 Task: Create a new field with title Stage a blank project ConceptLine with field type as Single-select and options as Not Started, In Progress and Complete
Action: Mouse moved to (117, 333)
Screenshot: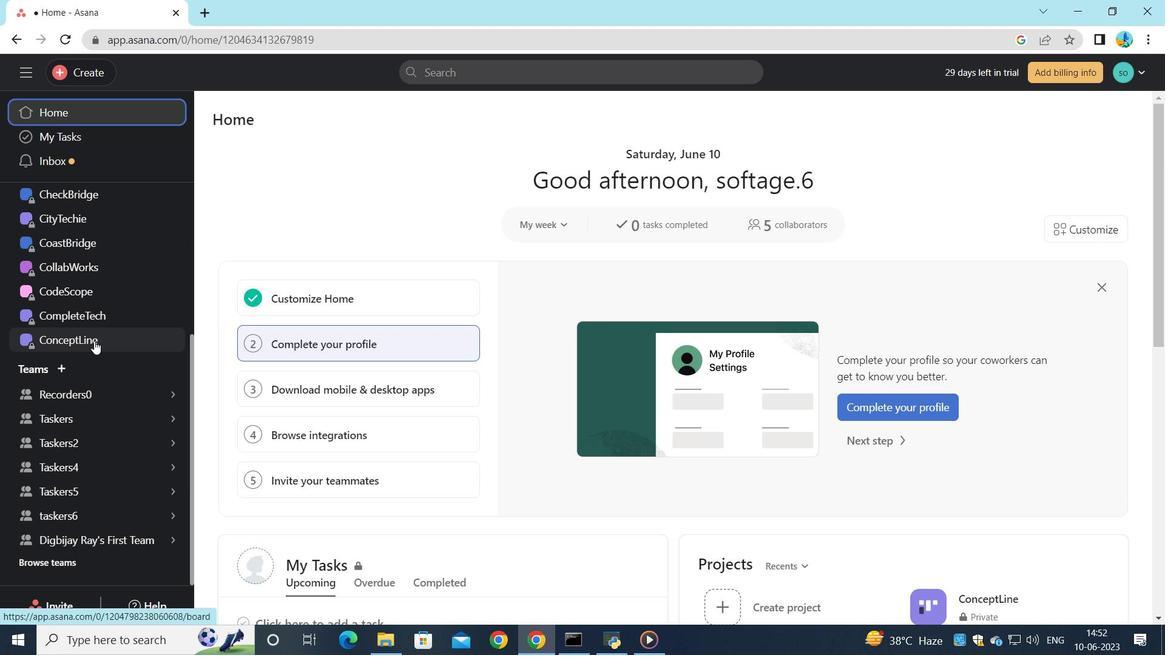 
Action: Mouse pressed left at (117, 333)
Screenshot: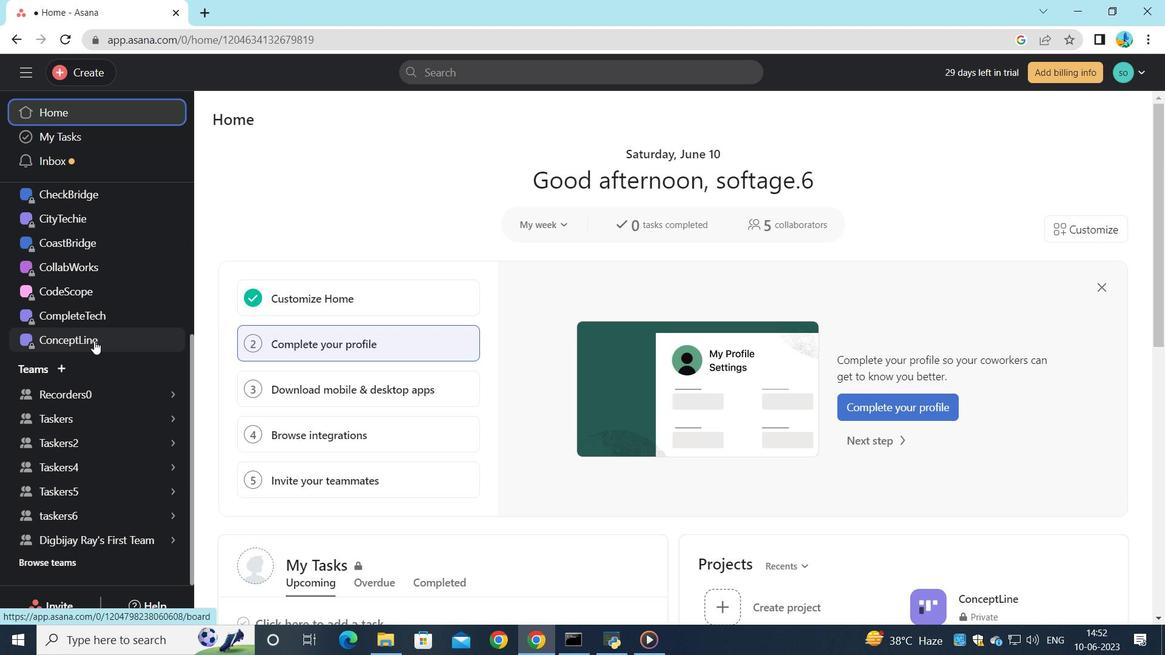 
Action: Mouse moved to (1118, 130)
Screenshot: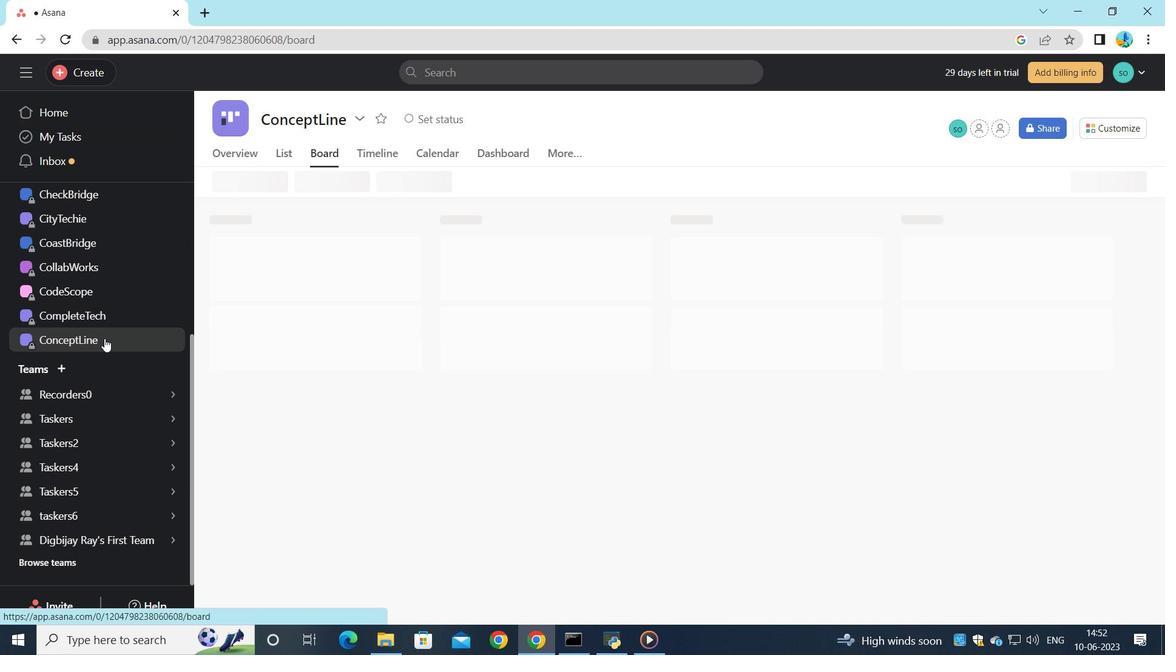 
Action: Mouse pressed left at (1118, 130)
Screenshot: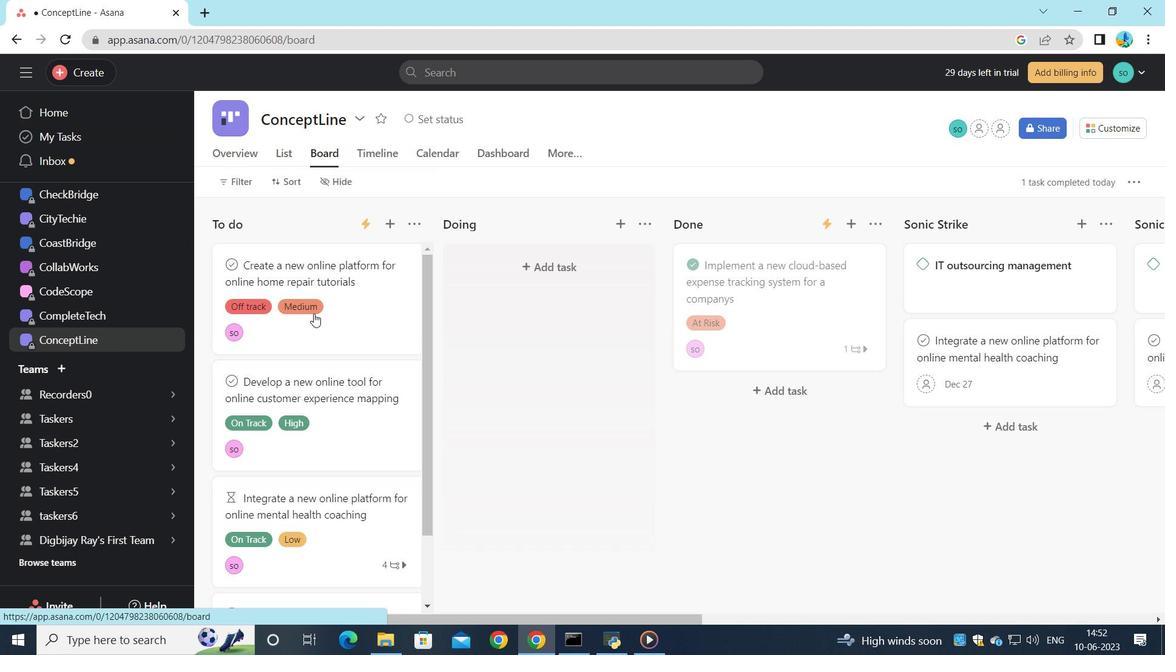 
Action: Mouse moved to (991, 298)
Screenshot: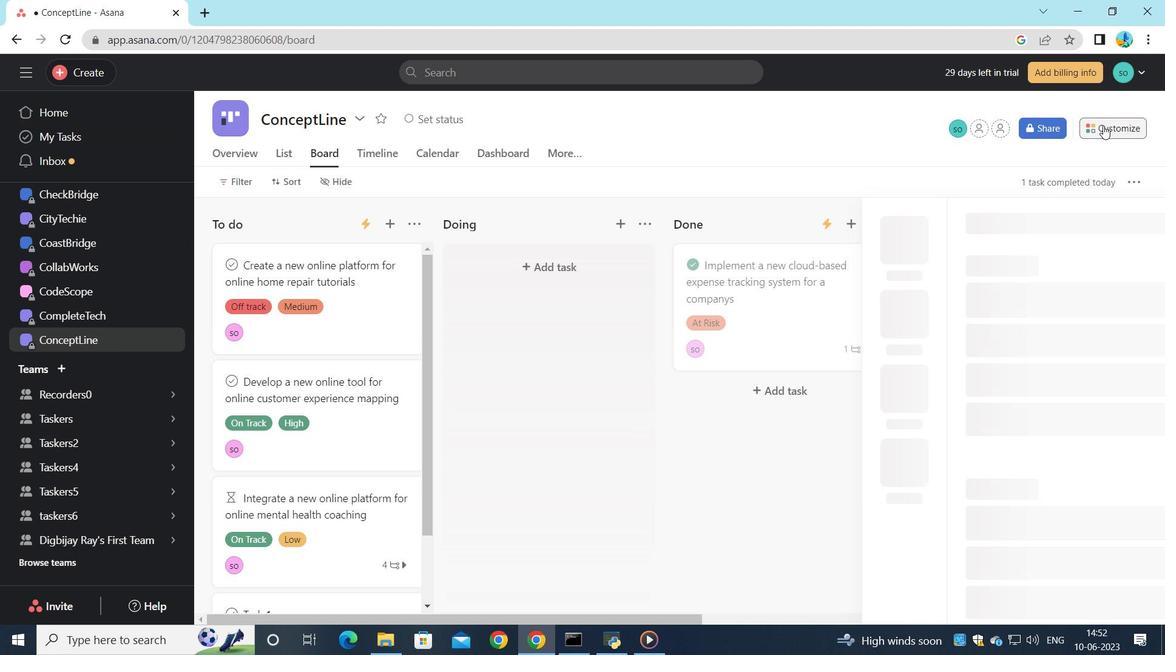 
Action: Mouse pressed left at (991, 298)
Screenshot: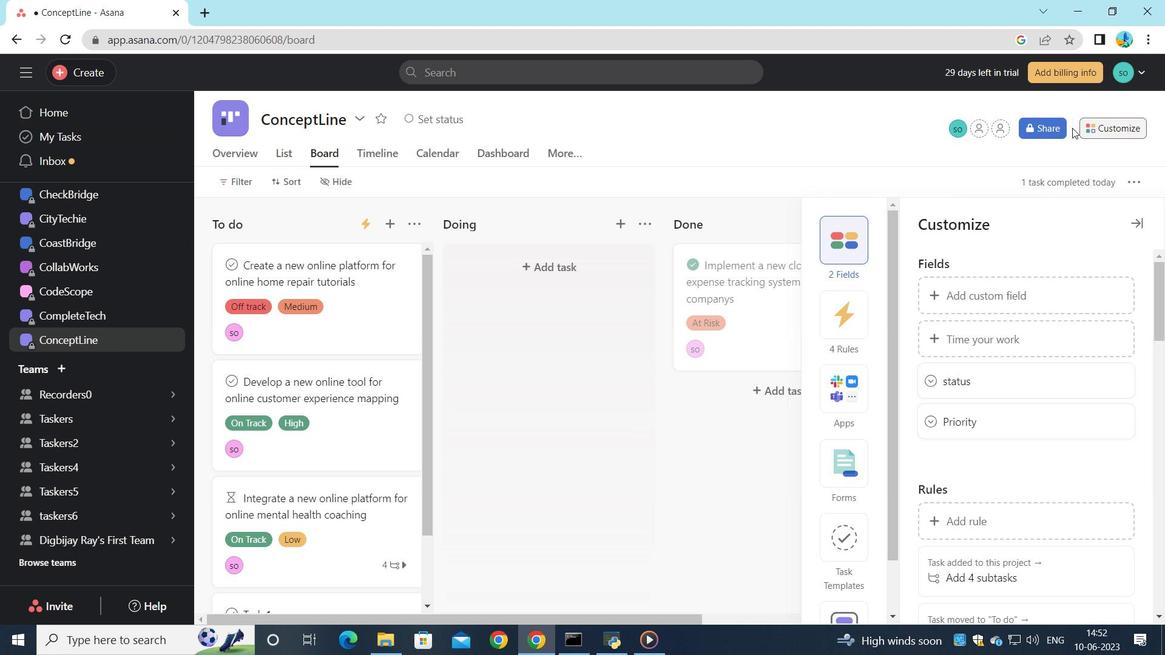 
Action: Mouse moved to (548, 249)
Screenshot: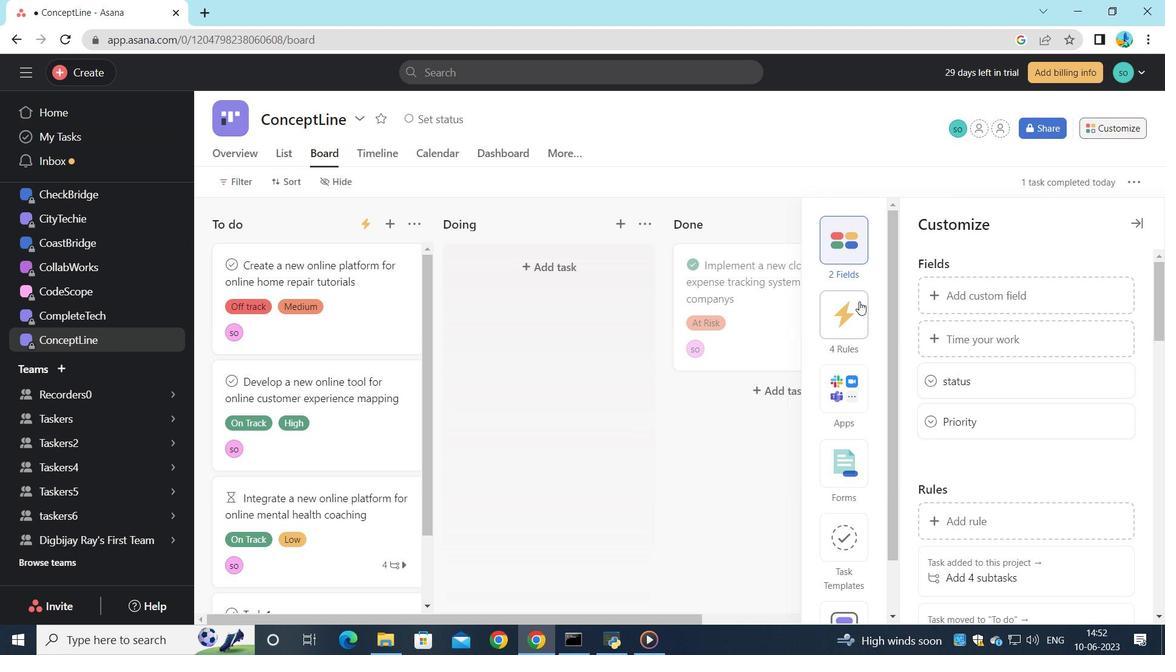 
Action: Key pressed <Key.shift>Stage
Screenshot: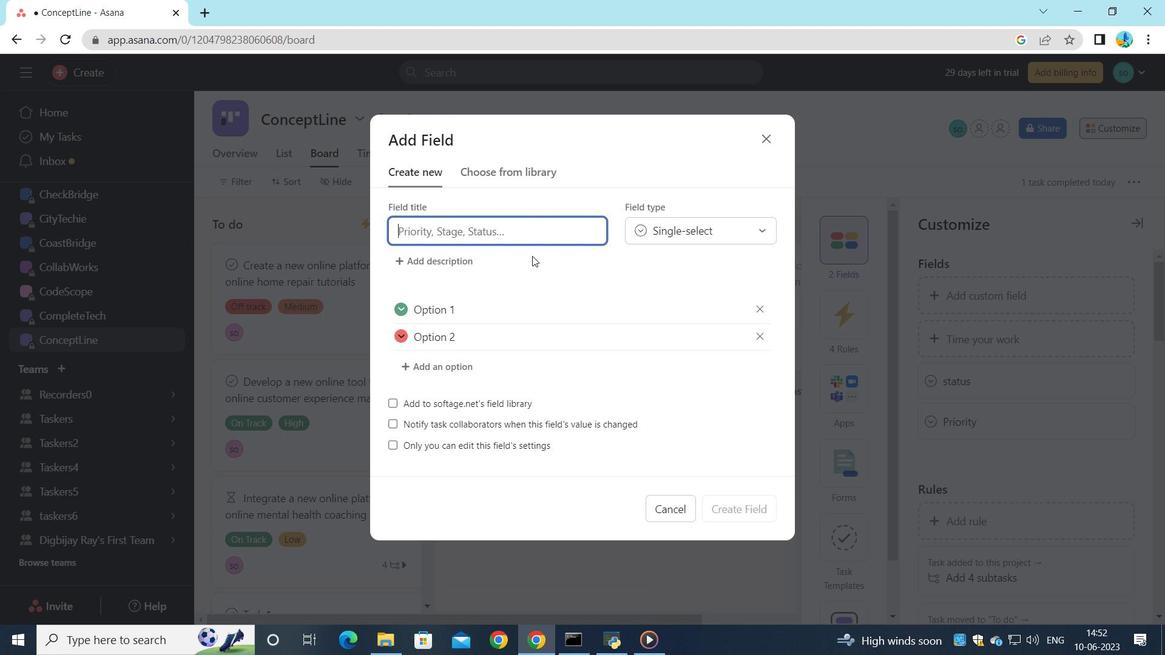 
Action: Mouse moved to (629, 315)
Screenshot: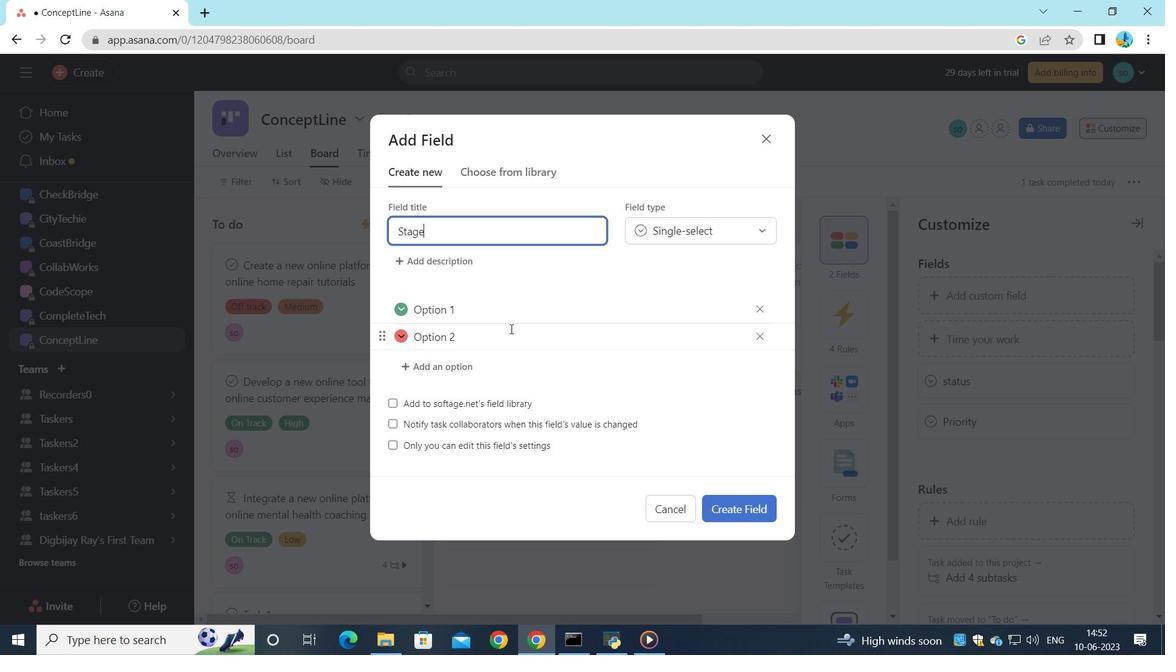 
Action: Mouse pressed left at (629, 315)
Screenshot: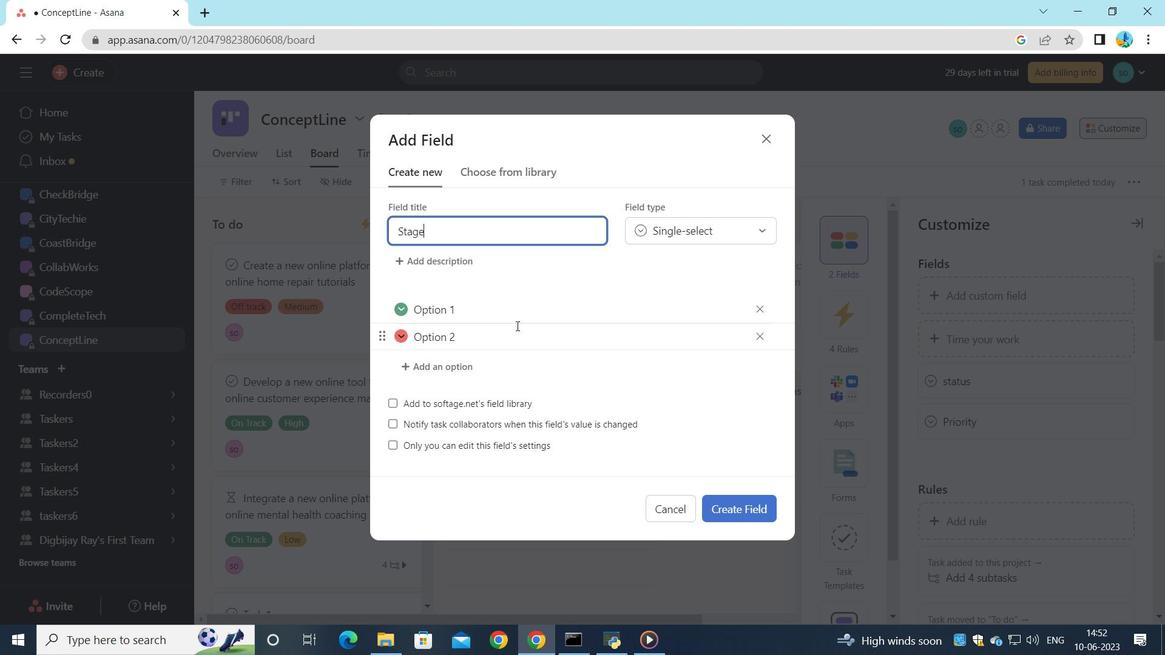 
Action: Key pressed <Key.backspace><Key.backspace><Key.backspace><Key.backspace><Key.backspace><Key.backspace><Key.backspace><Key.backspace><Key.backspace><Key.backspace><Key.backspace><Key.backspace><Key.backspace><Key.backspace><Key.backspace><Key.backspace><Key.backspace>
Screenshot: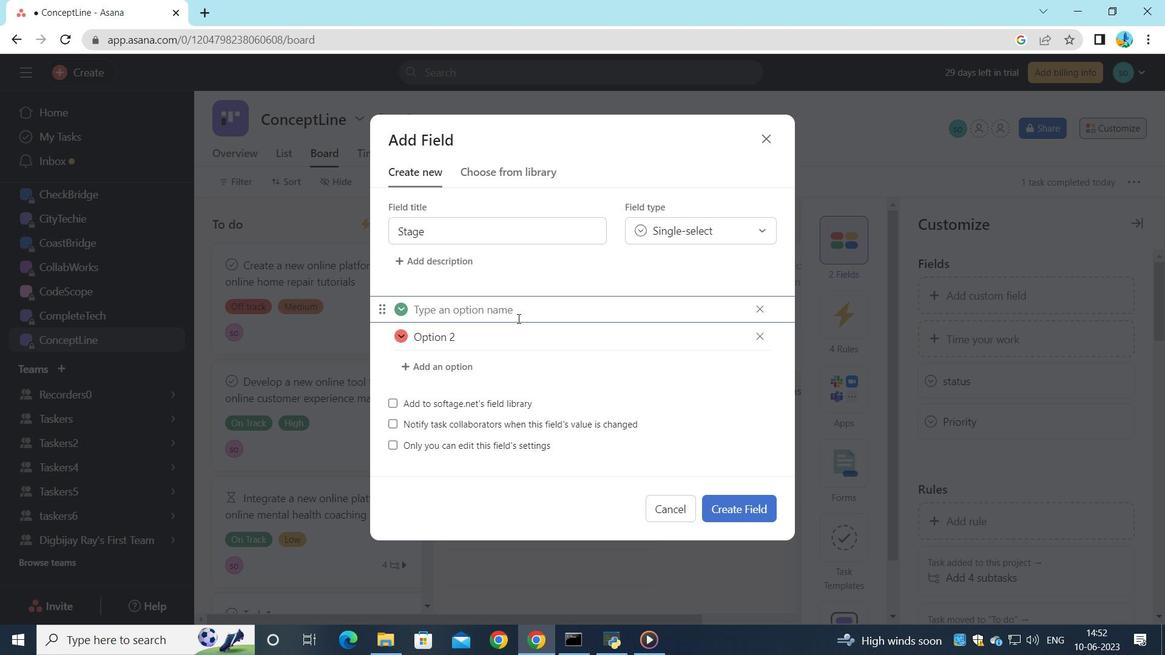 
Action: Mouse moved to (760, 310)
Screenshot: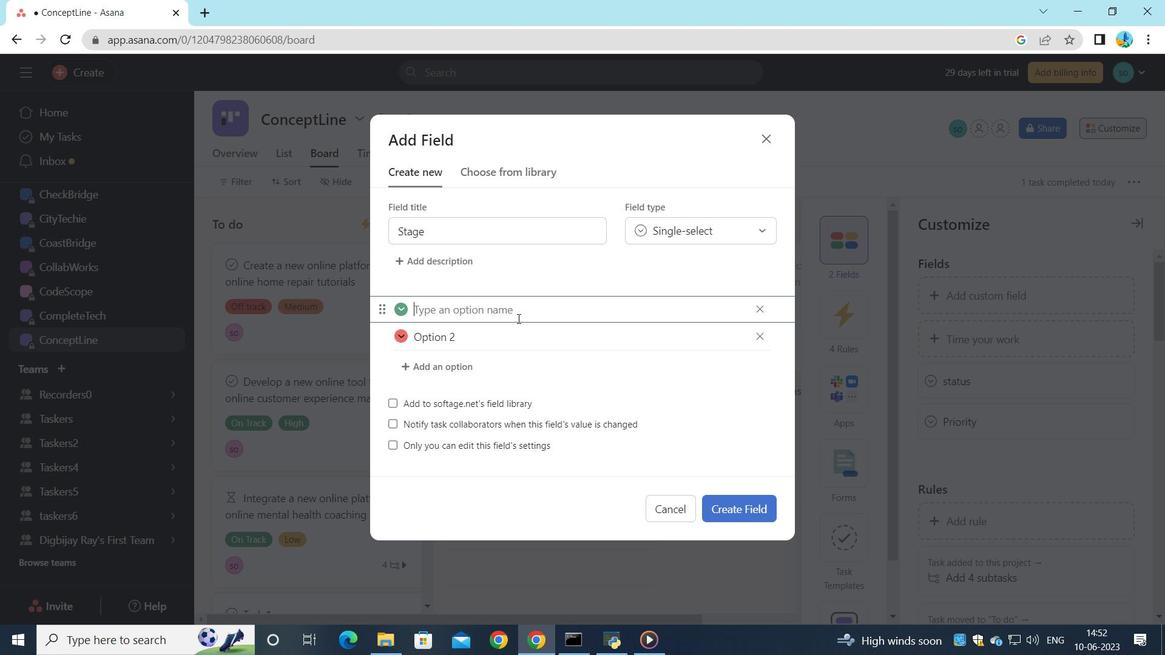 
Action: Mouse pressed left at (760, 310)
Screenshot: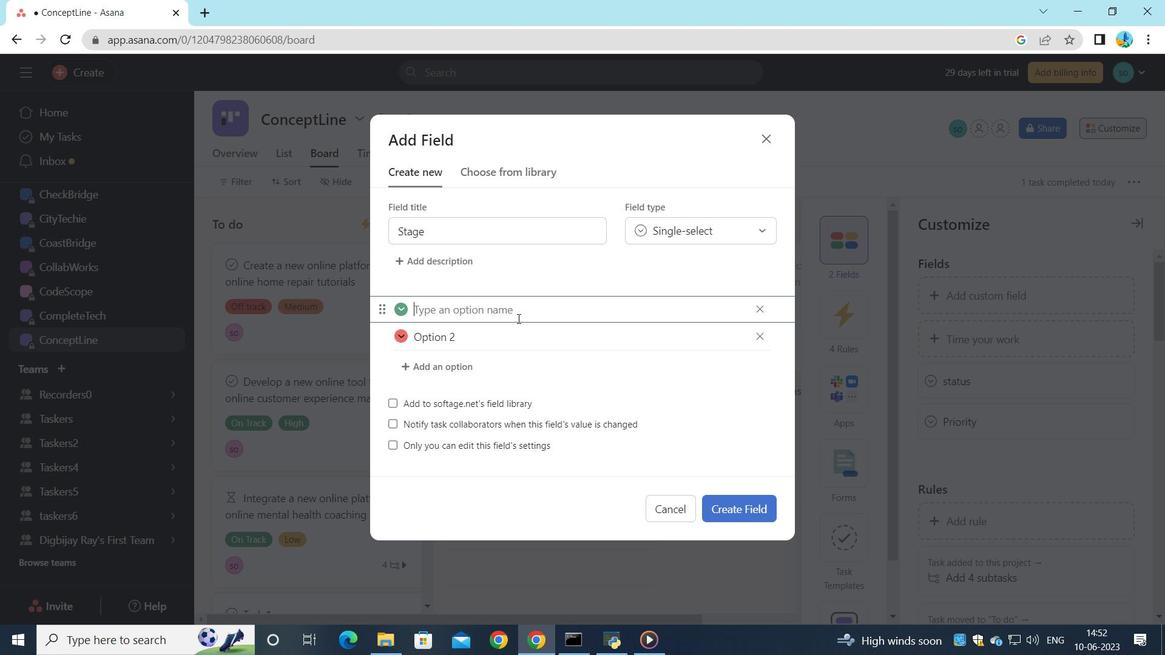 
Action: Mouse moved to (765, 132)
Screenshot: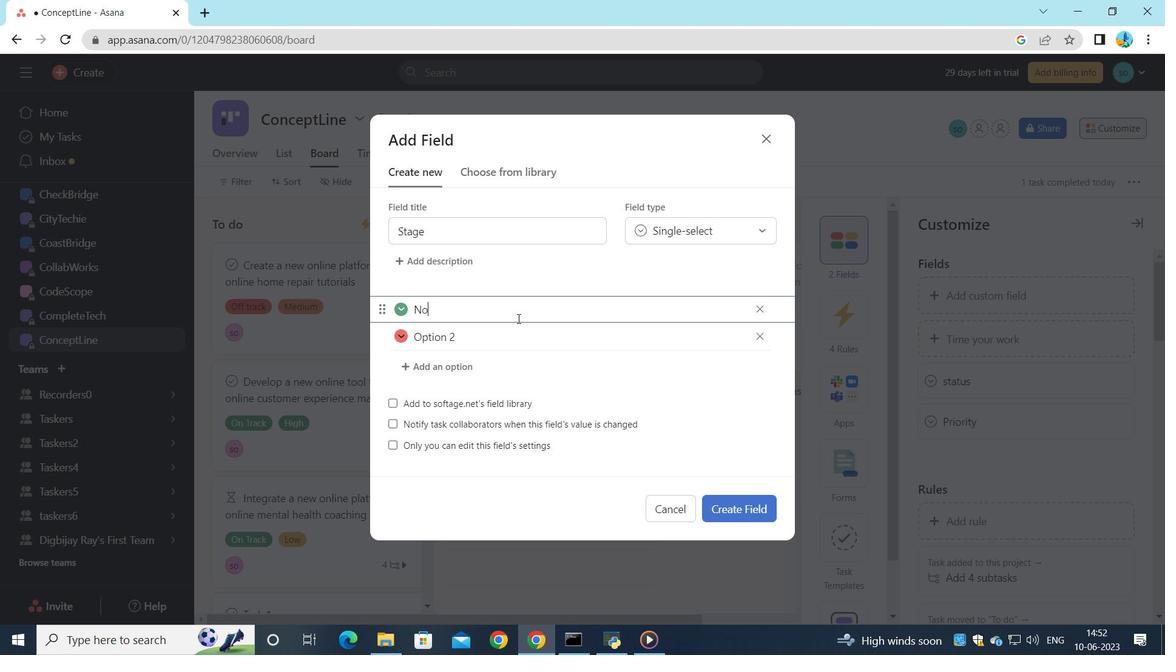 
Action: Mouse pressed left at (765, 132)
Screenshot: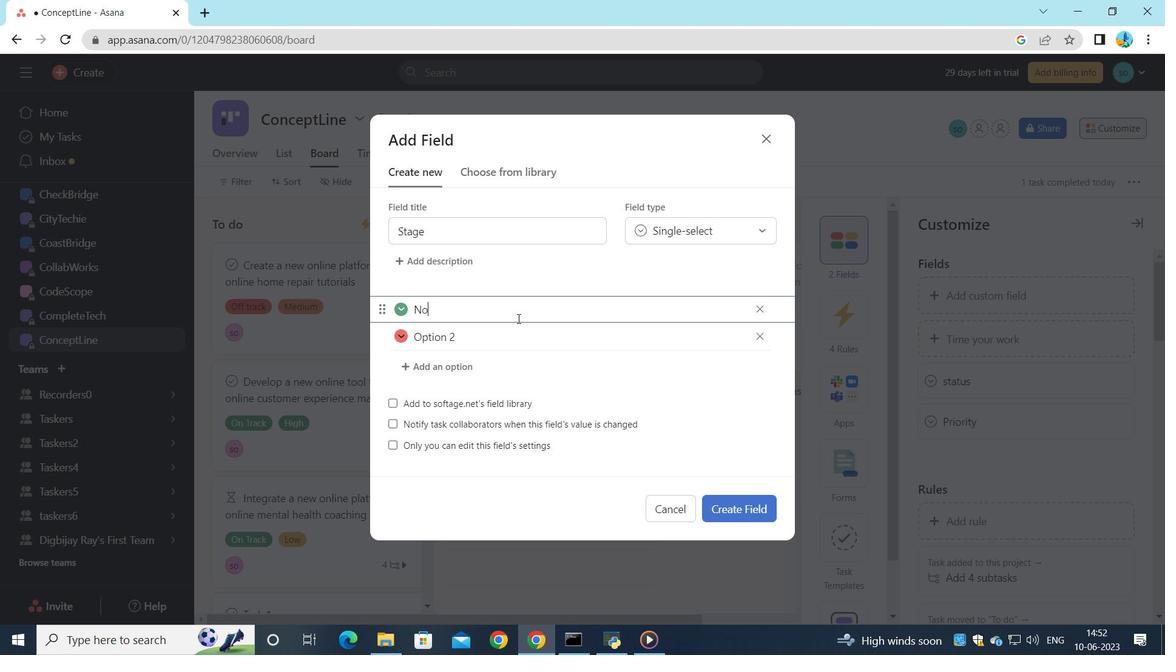 
Action: Mouse moved to (721, 261)
Screenshot: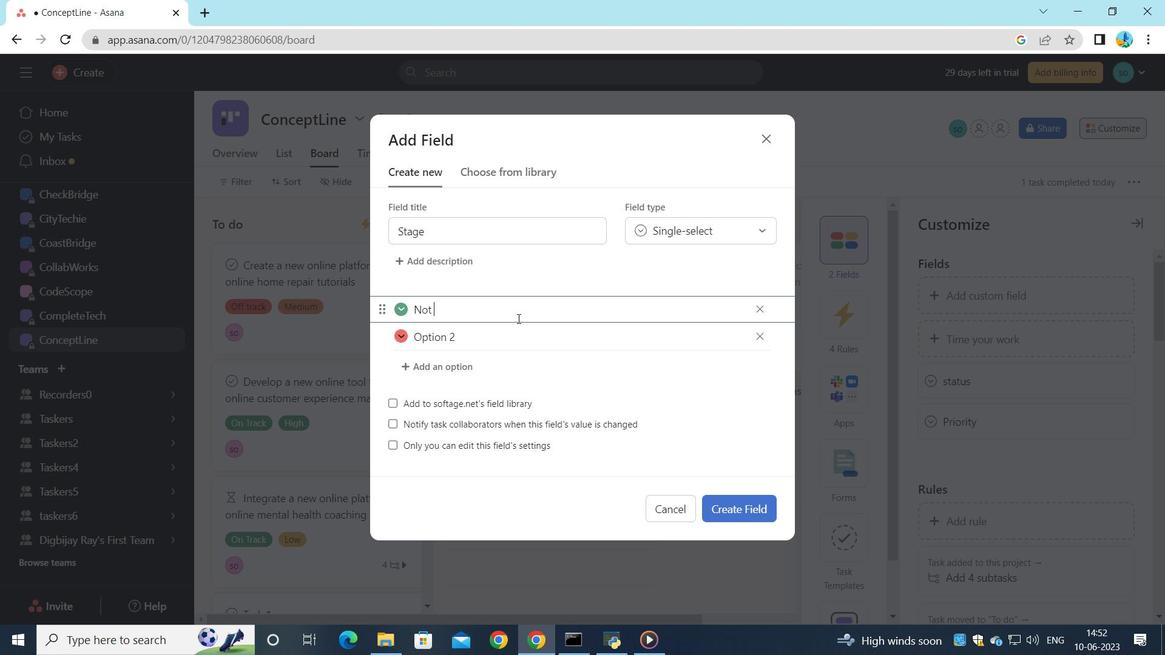 
Action: Mouse pressed left at (721, 261)
Screenshot: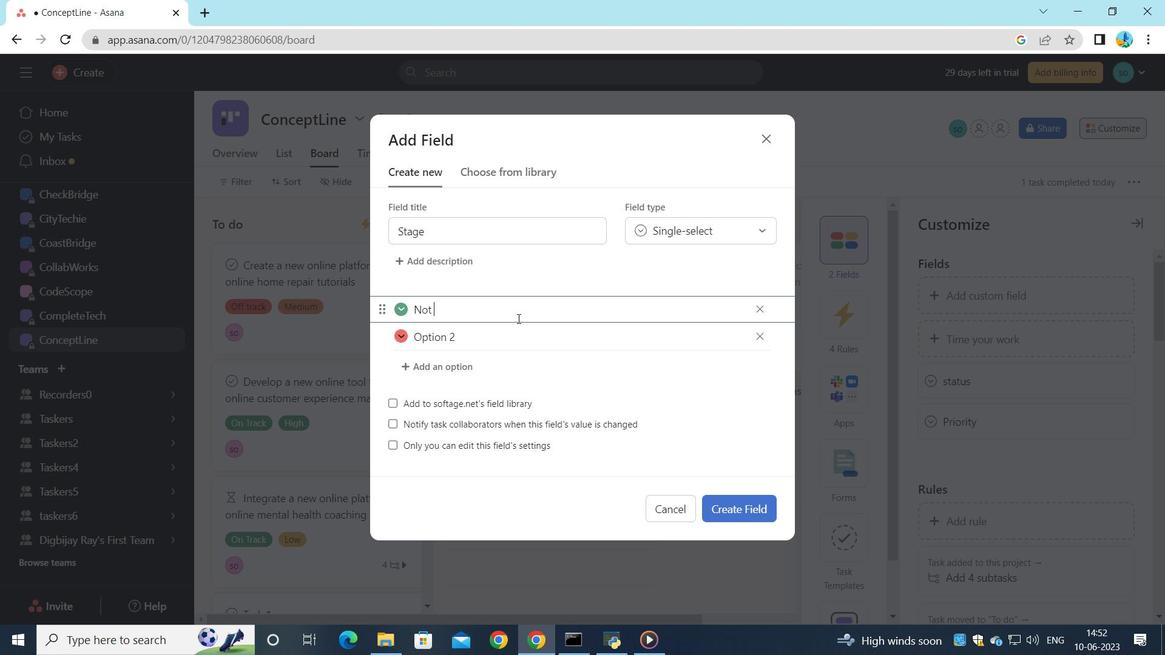 
Action: Mouse moved to (94, 341)
Screenshot: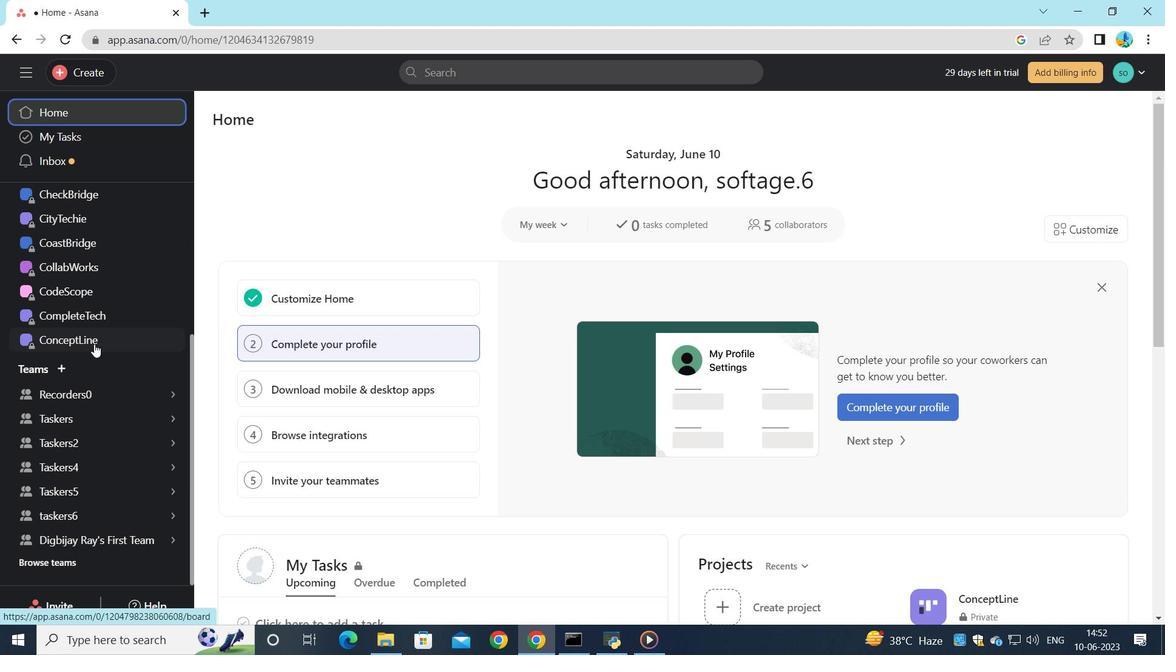 
Action: Mouse pressed left at (94, 341)
Screenshot: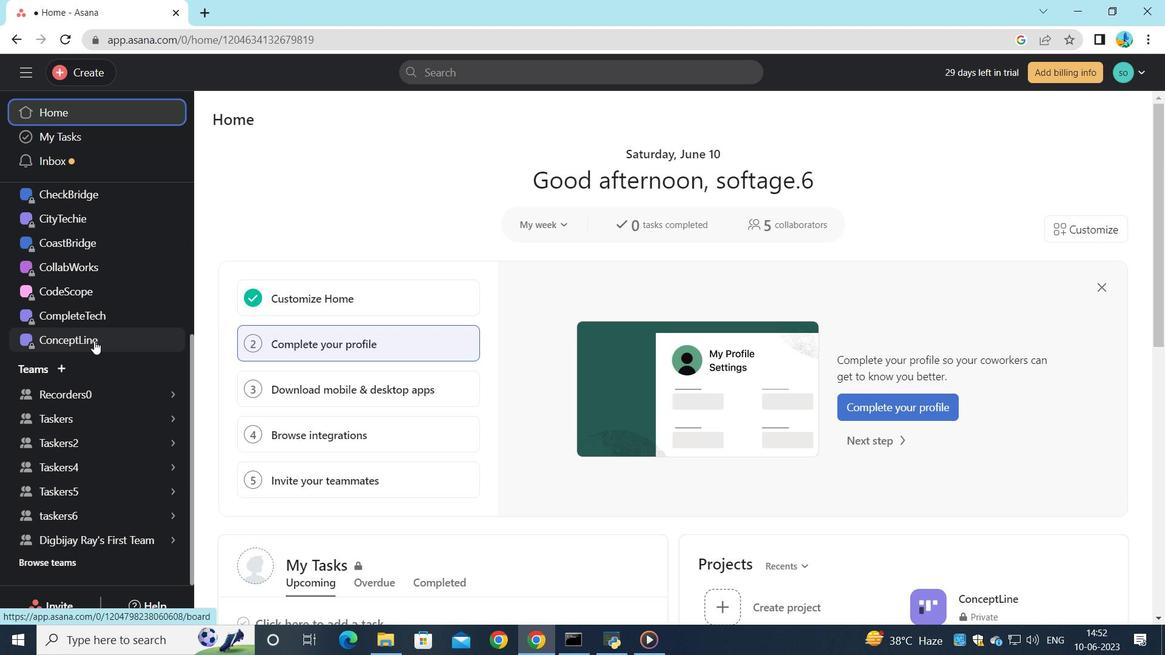 
Action: Mouse moved to (1104, 126)
Screenshot: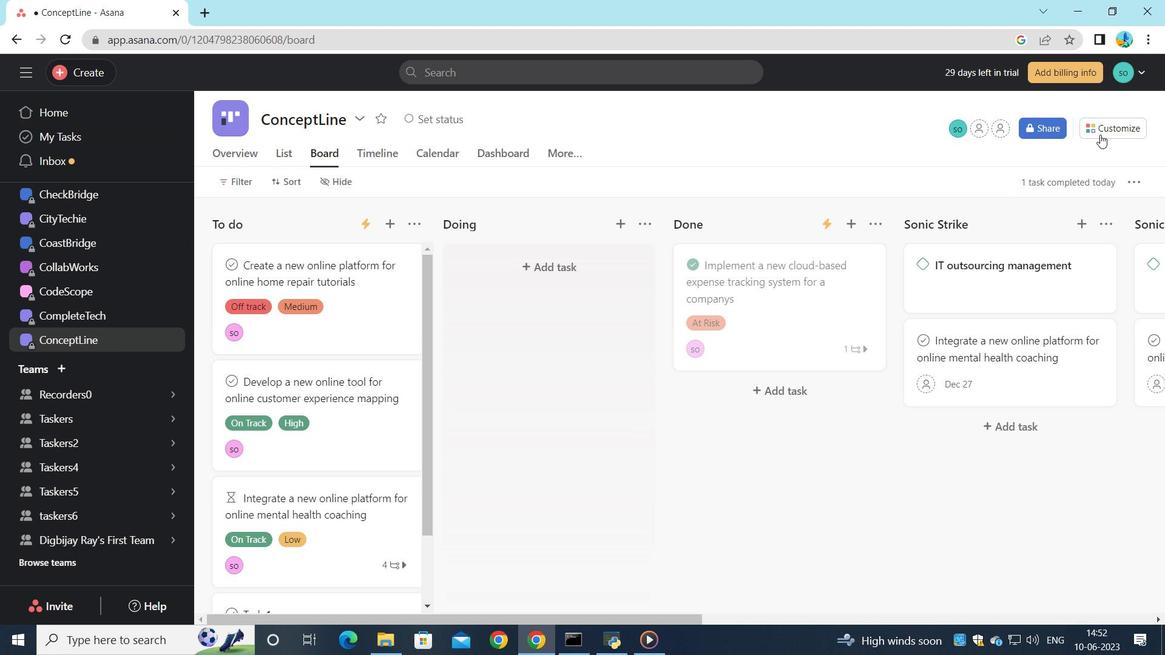 
Action: Mouse pressed left at (1104, 126)
Screenshot: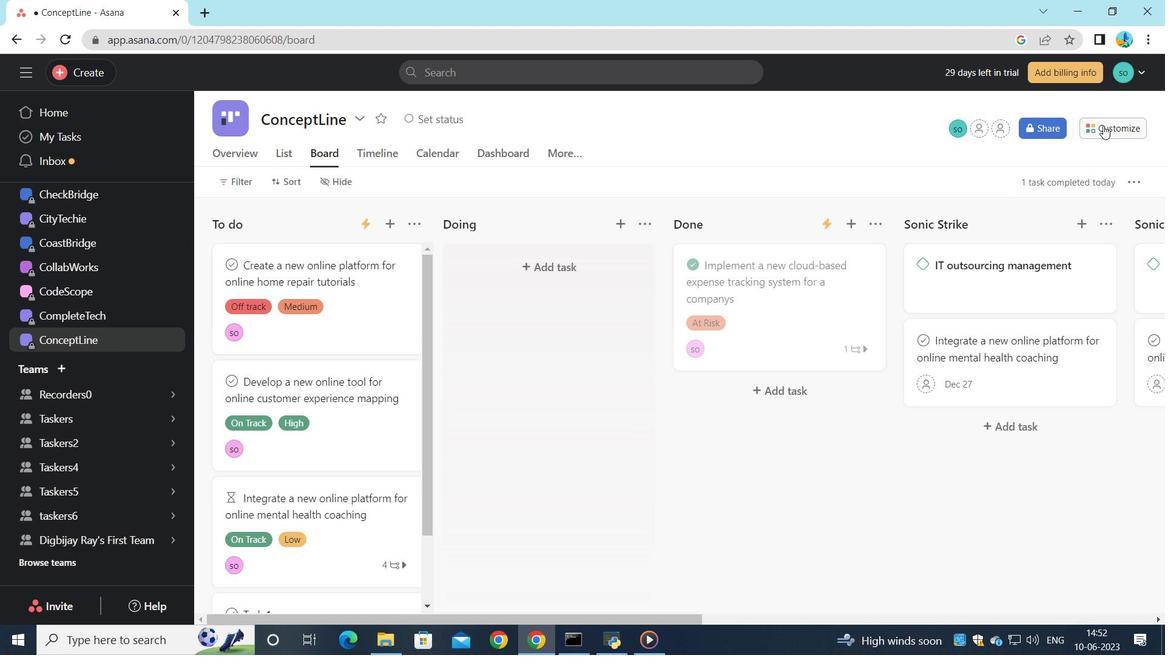 
Action: Mouse moved to (951, 284)
Screenshot: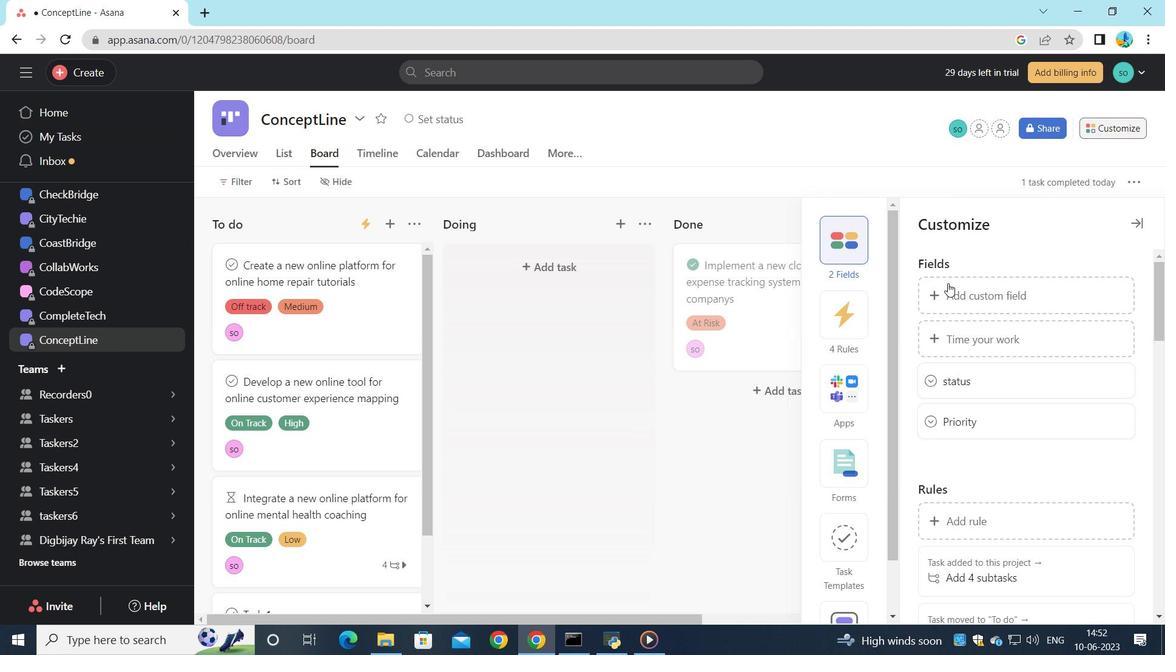 
Action: Mouse pressed left at (951, 284)
Screenshot: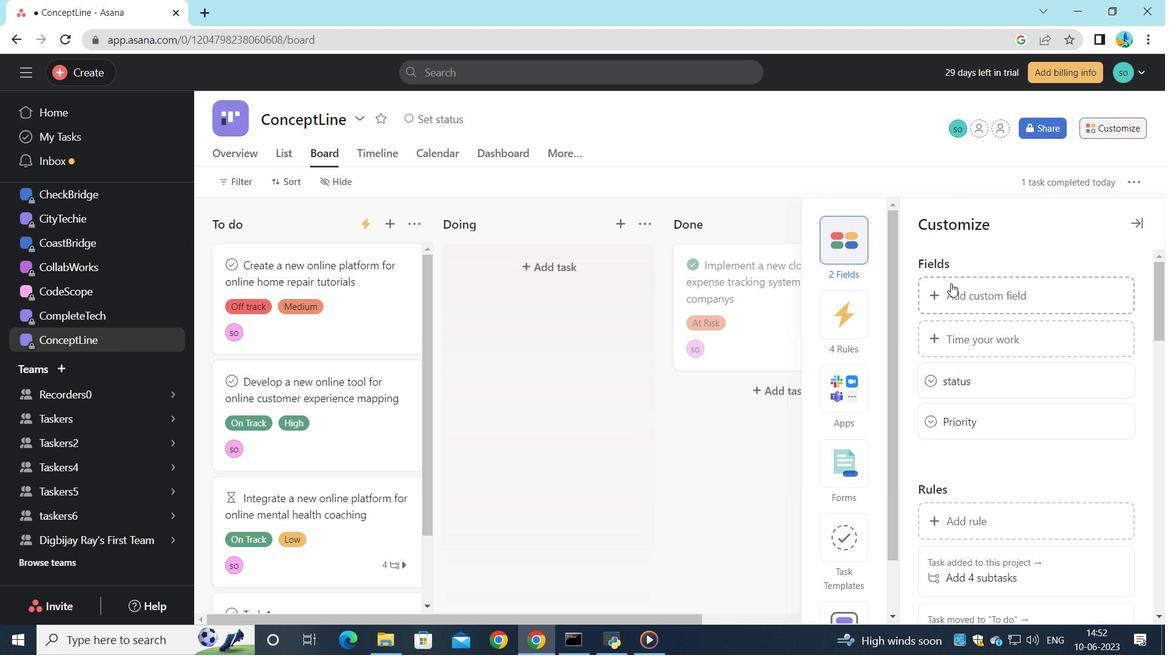 
Action: Mouse moved to (533, 256)
Screenshot: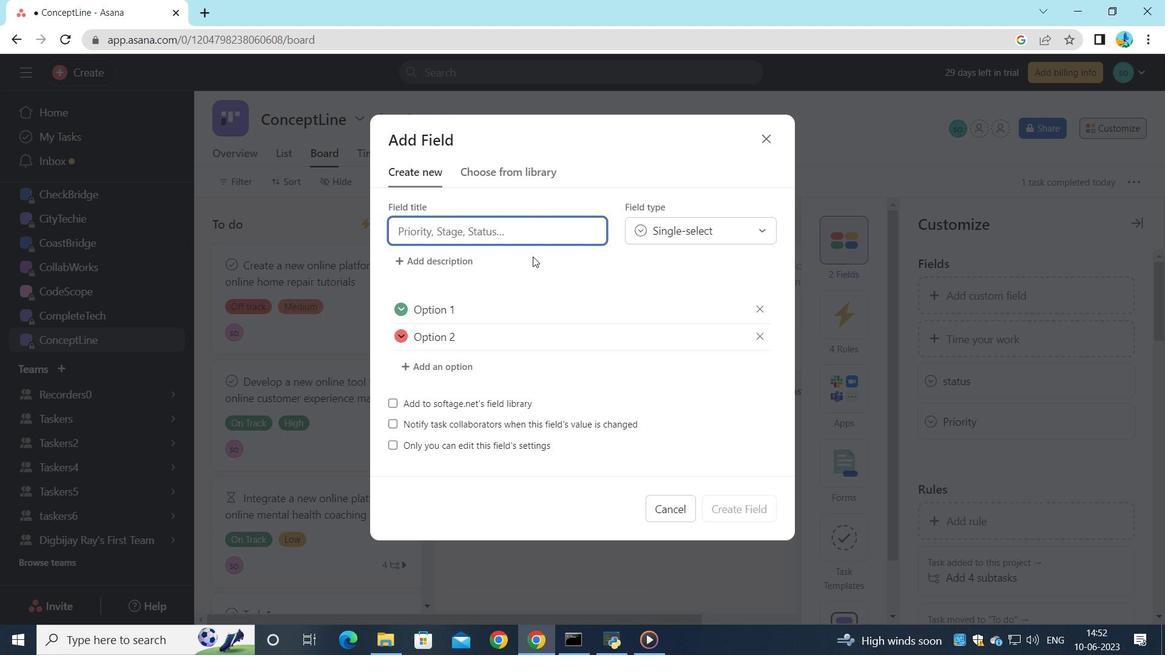
Action: Key pressed <Key.shift>Stage
Screenshot: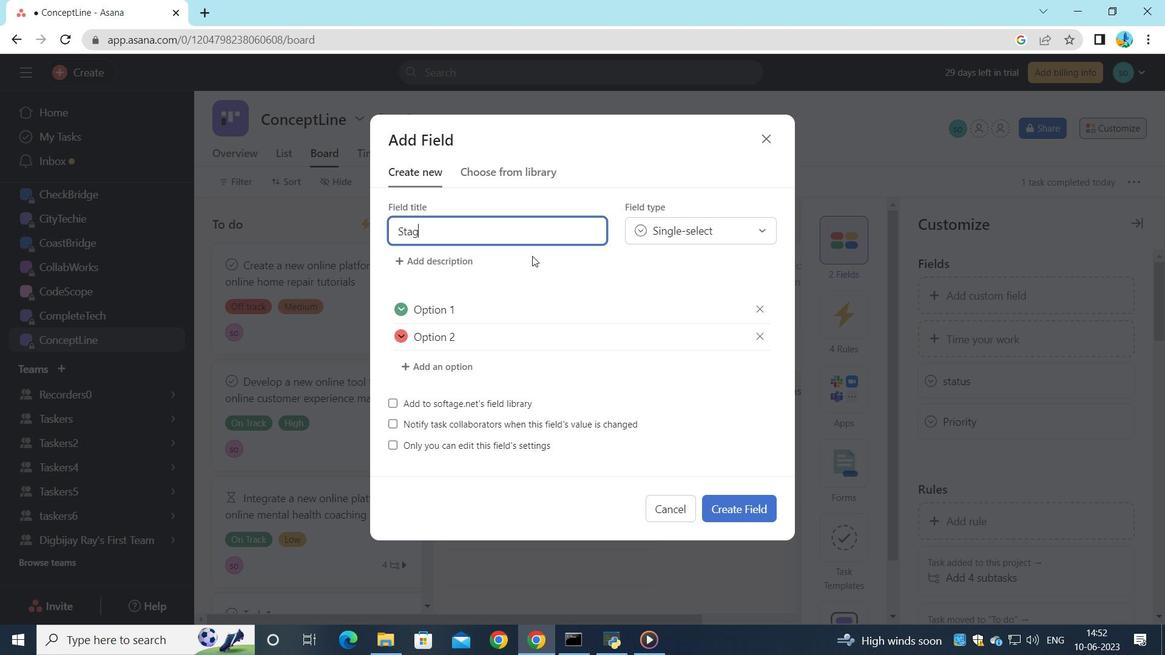 
Action: Mouse moved to (518, 318)
Screenshot: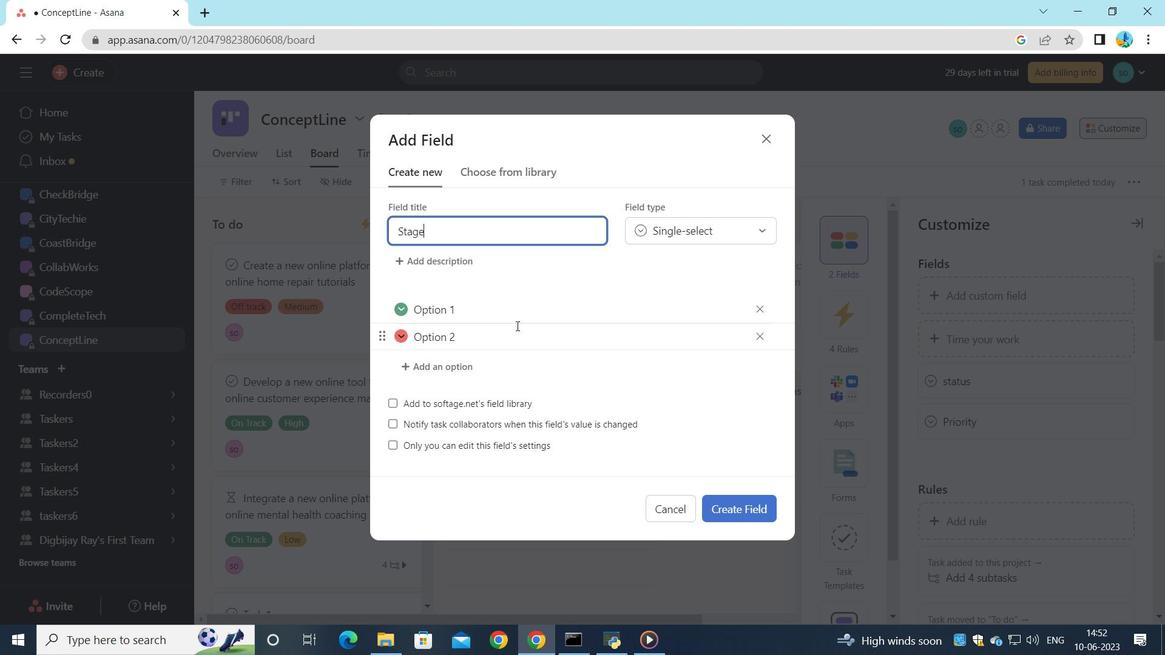 
Action: Mouse pressed left at (518, 318)
Screenshot: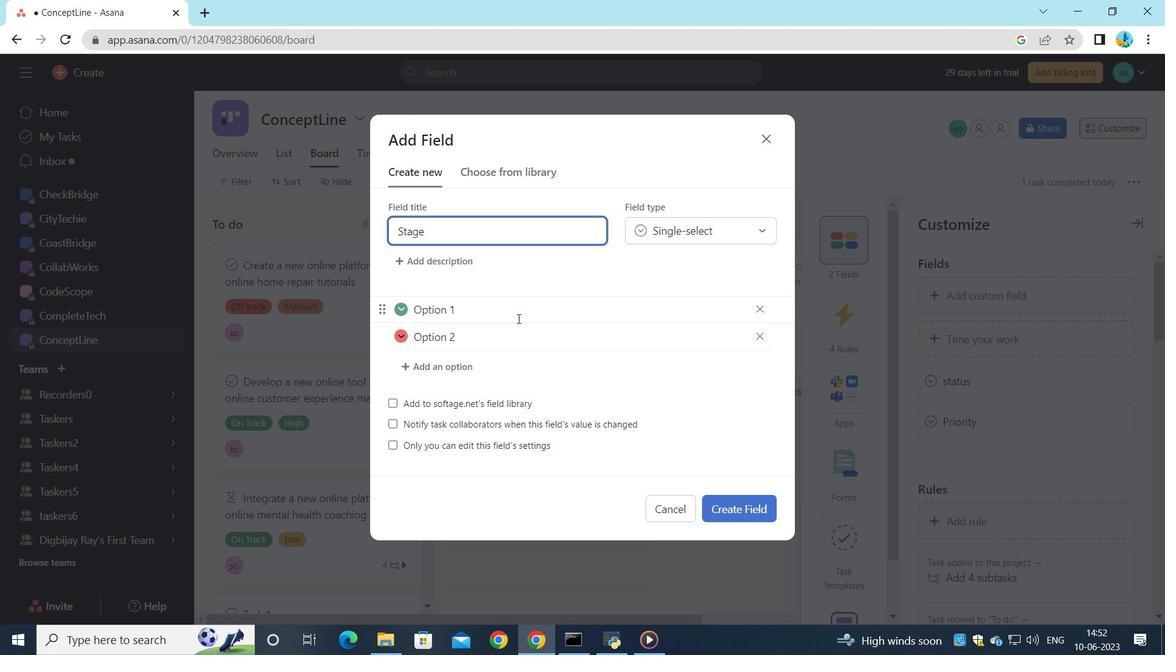 
Action: Key pressed <Key.backspace><Key.backspace><Key.backspace><Key.backspace><Key.backspace><Key.backspace><Key.backspace><Key.backspace><Key.shift>Not<Key.space><Key.shift>Started<Key.enter><Key.shift><Key.shift><Key.shift>In<Key.space><Key.shift>Progress<Key.enter><Key.shift><Key.shift><Key.shift><Key.shift><Key.shift><Key.shift><Key.shift><Key.shift><Key.shift><Key.shift><Key.shift><Key.shift><Key.shift>Complete
Screenshot: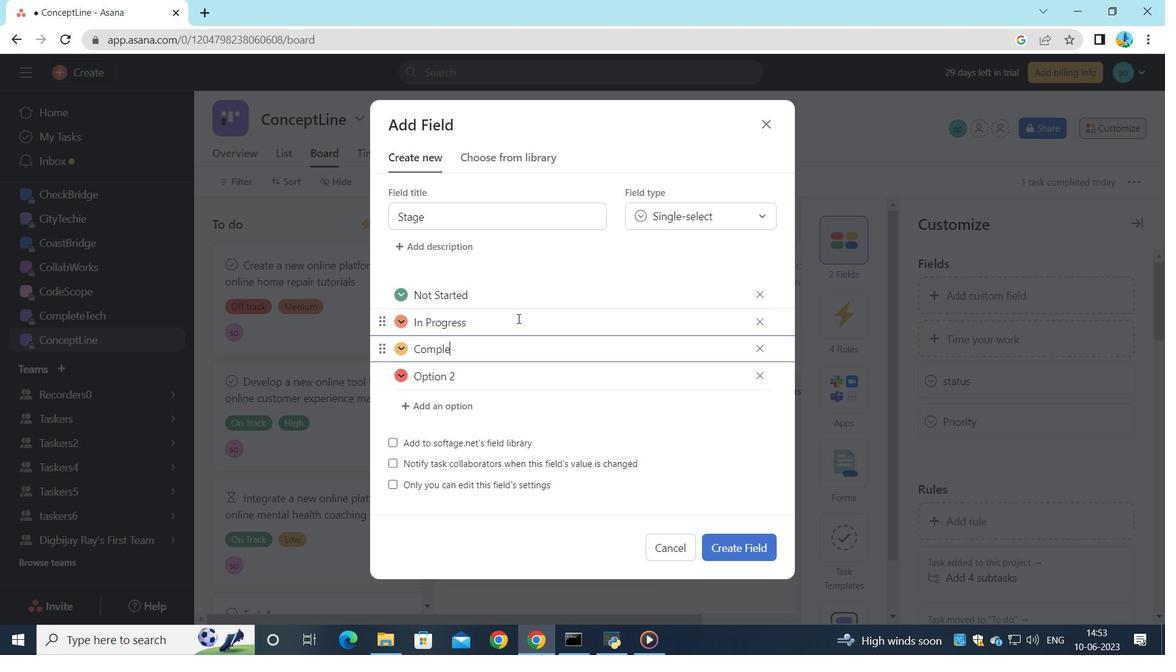 
Action: Mouse moved to (760, 378)
Screenshot: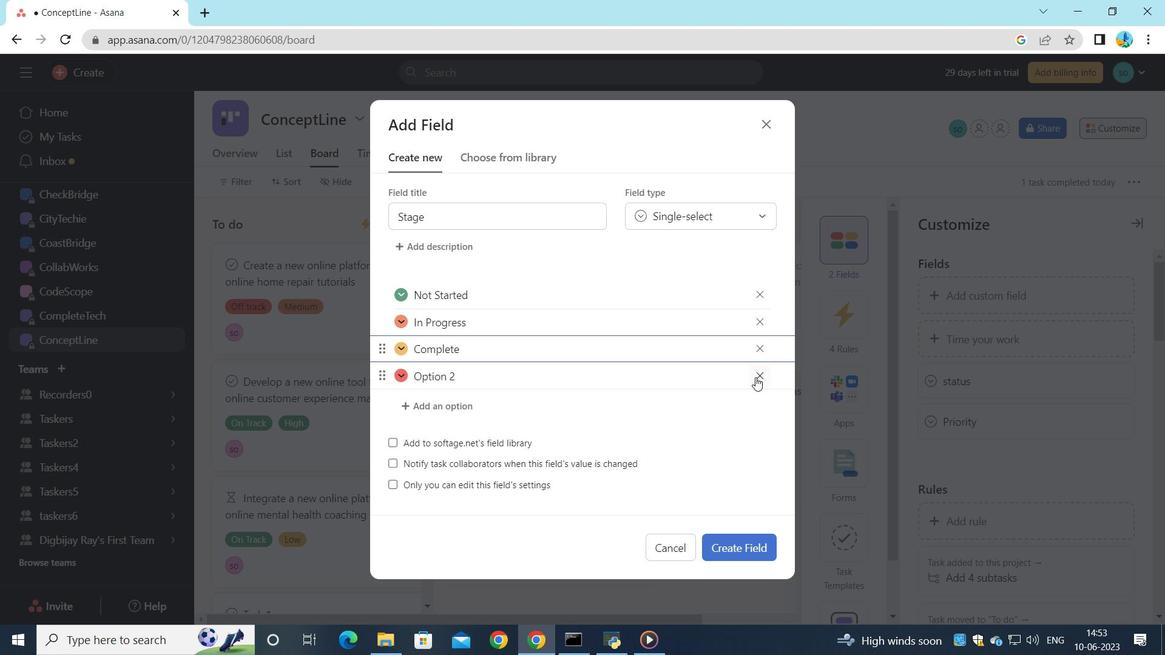 
Action: Mouse pressed left at (760, 378)
Screenshot: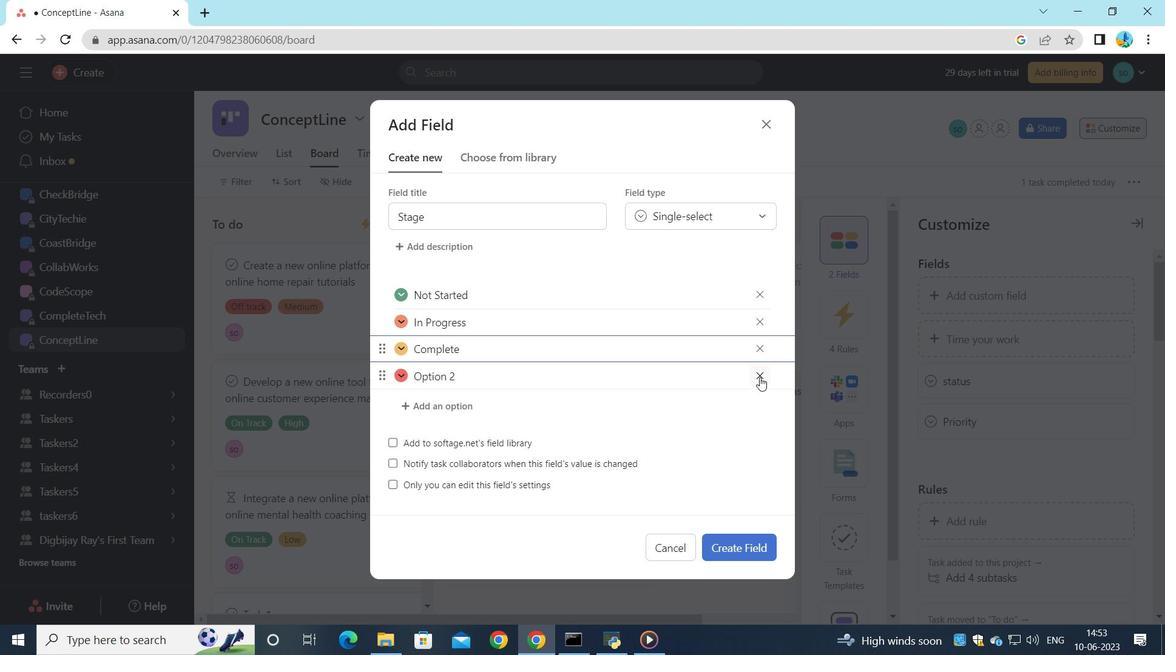 
Action: Mouse moved to (733, 534)
Screenshot: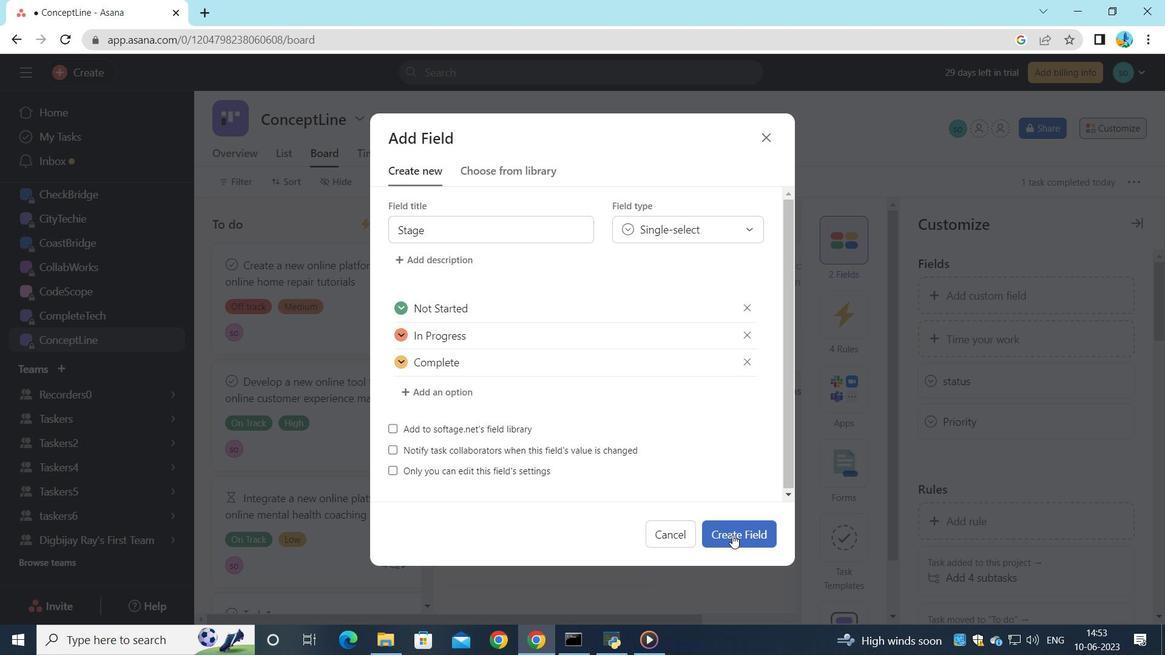 
Action: Mouse pressed left at (733, 534)
Screenshot: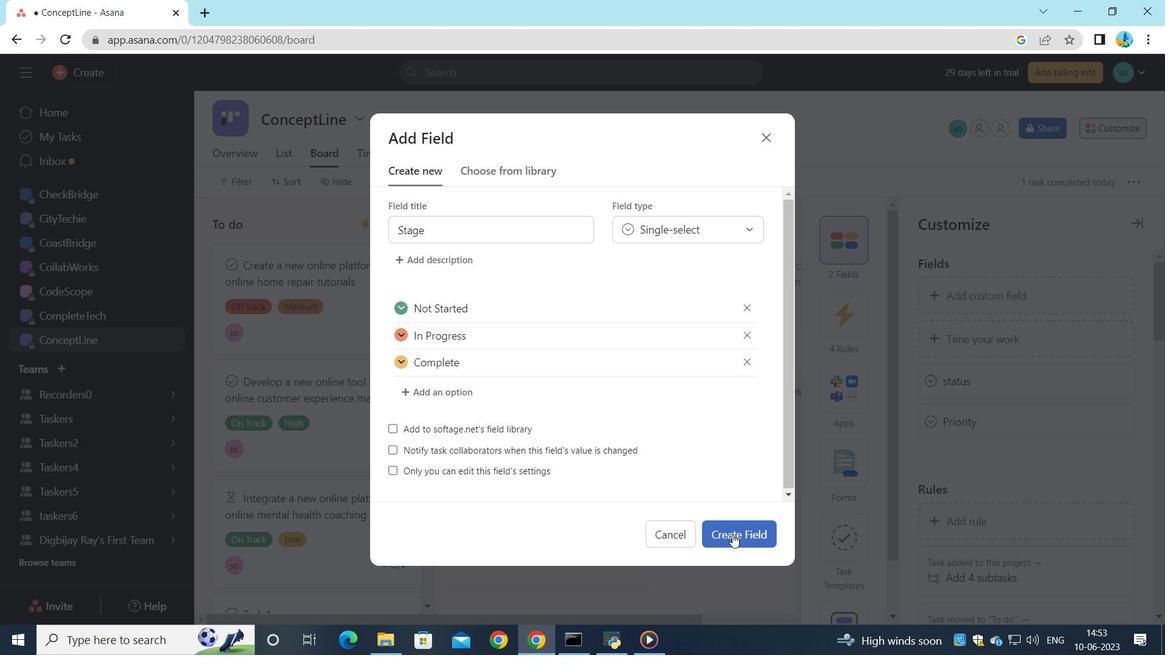 
Action: Mouse moved to (738, 437)
Screenshot: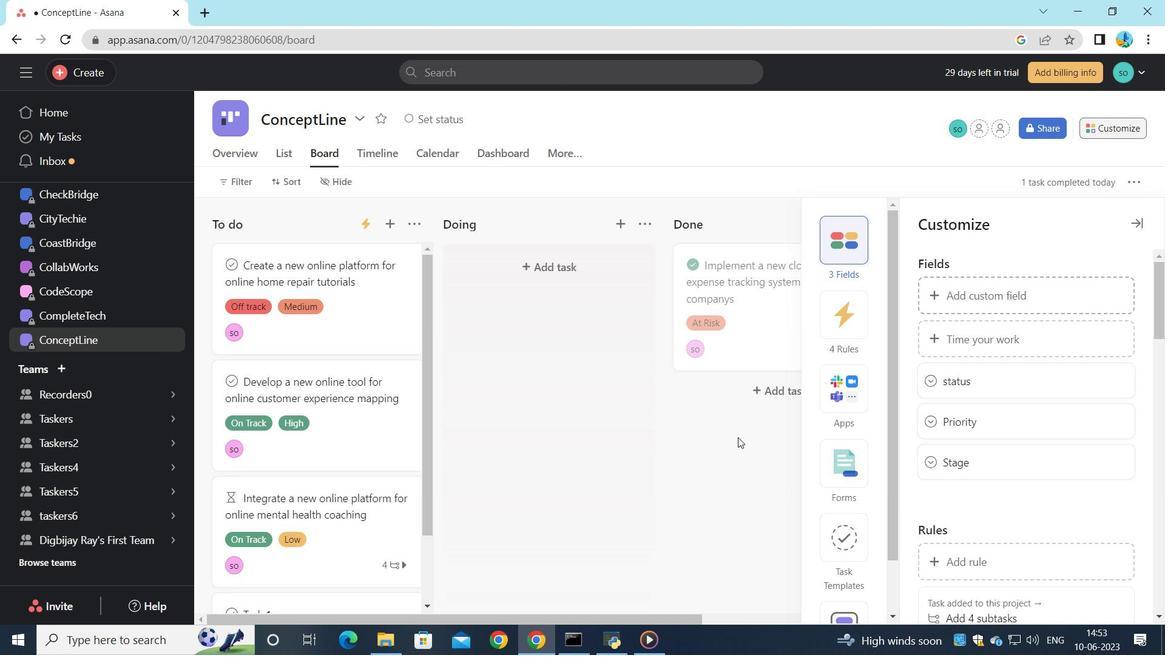 
